 Task: Send an email with the signature Ella Clark with the subject 'Request for an interview' and the message 'I apologize for any errors on our end and would like to make it right.' from softage.1@softage.net to softage.9@softage.net,  softage.1@softage.net and softage.10@softage.net with CC to softage.2@softage.net with an attached document Audit_report.pdf
Action: Key pressed n
Screenshot: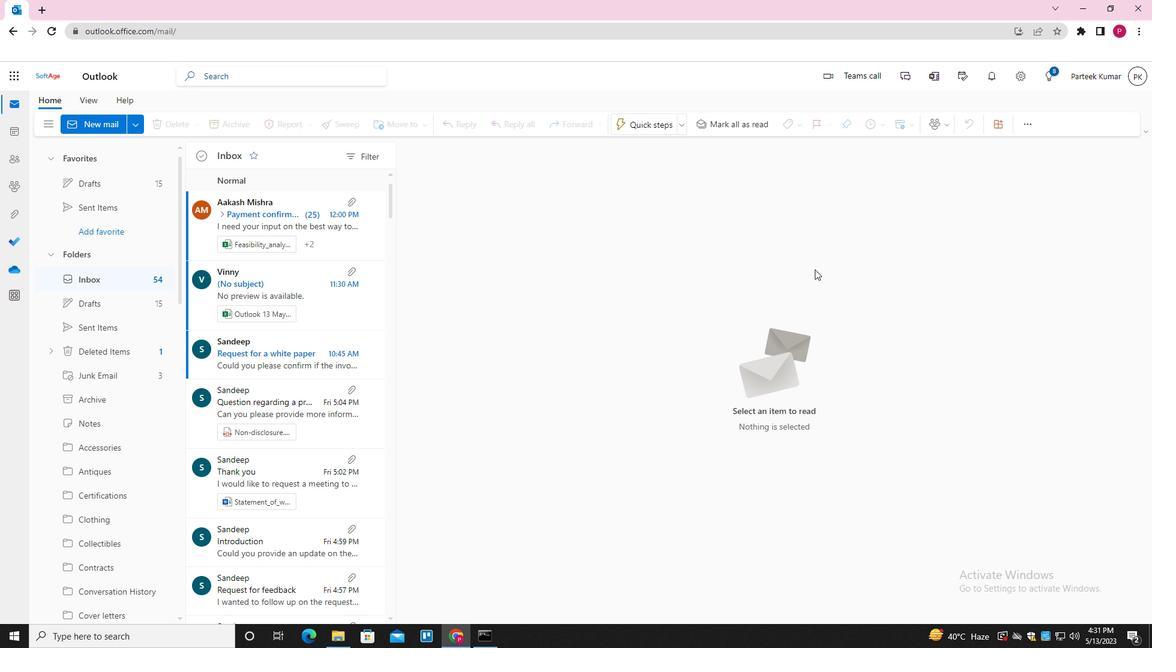 
Action: Mouse moved to (808, 123)
Screenshot: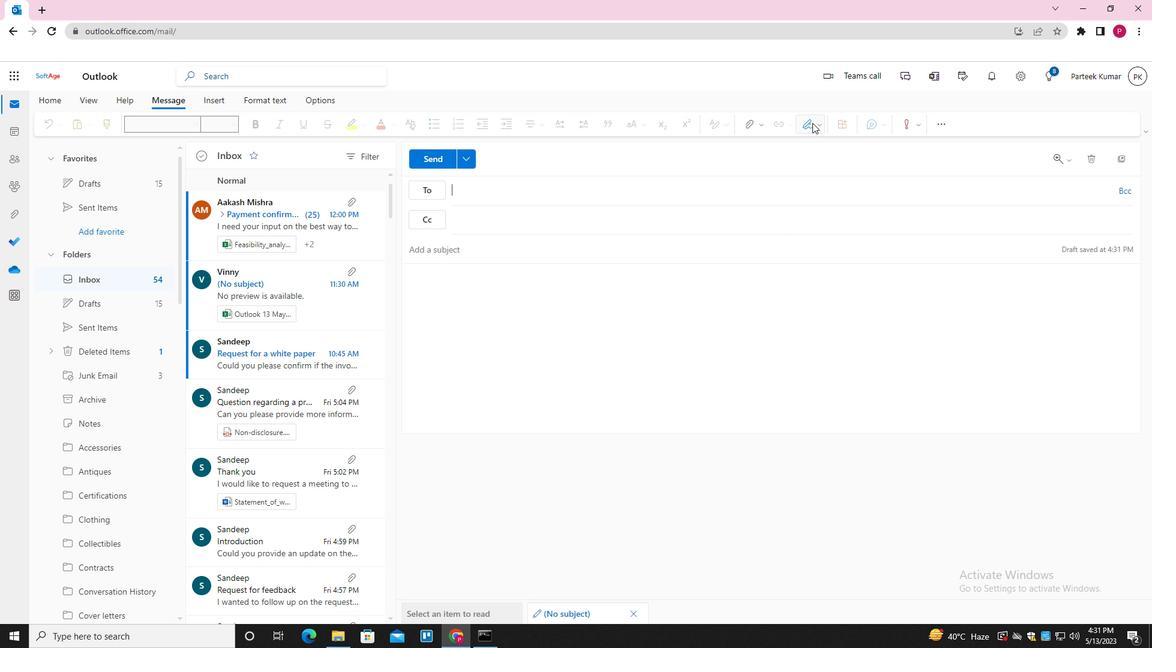 
Action: Mouse pressed left at (808, 123)
Screenshot: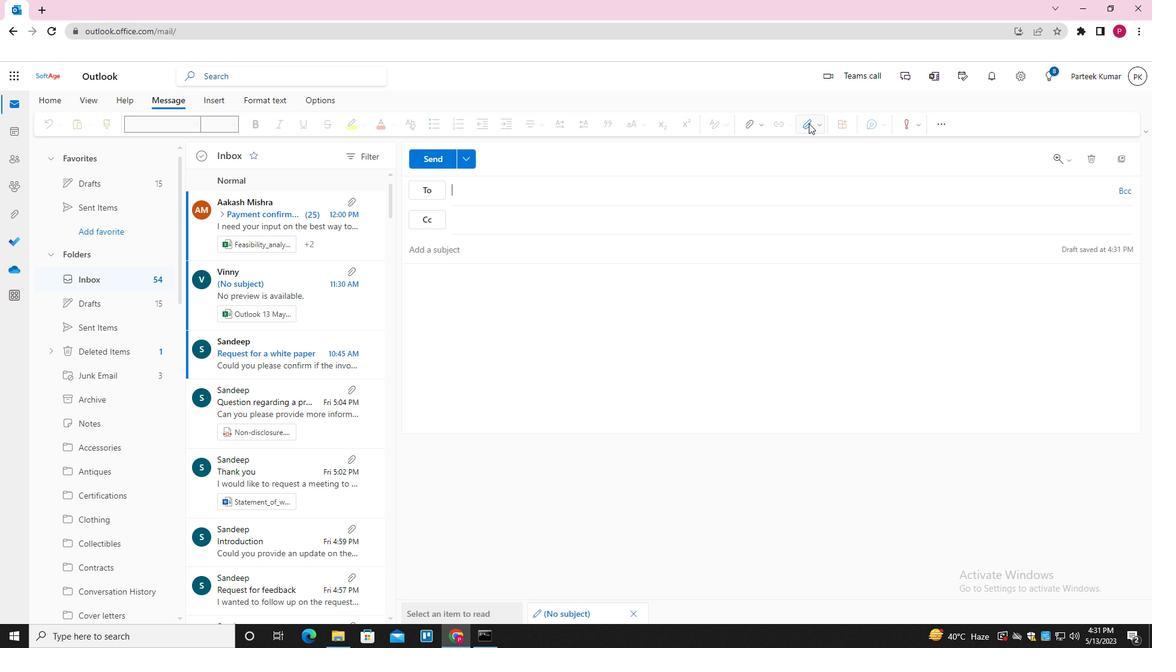 
Action: Mouse moved to (799, 170)
Screenshot: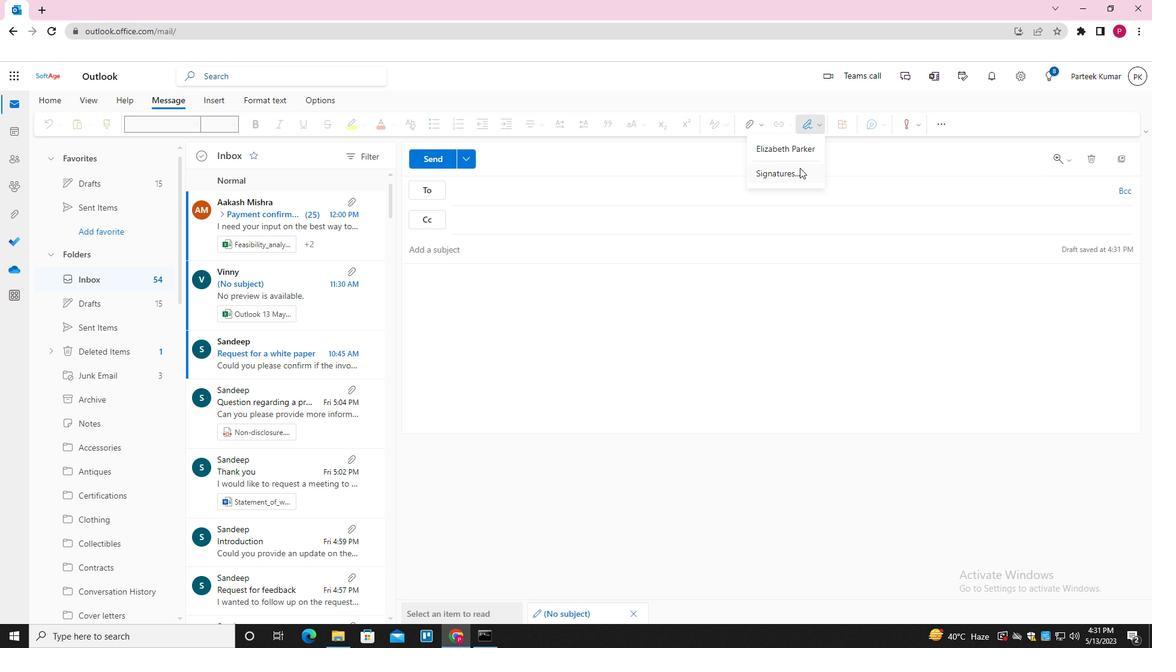 
Action: Mouse pressed left at (799, 170)
Screenshot: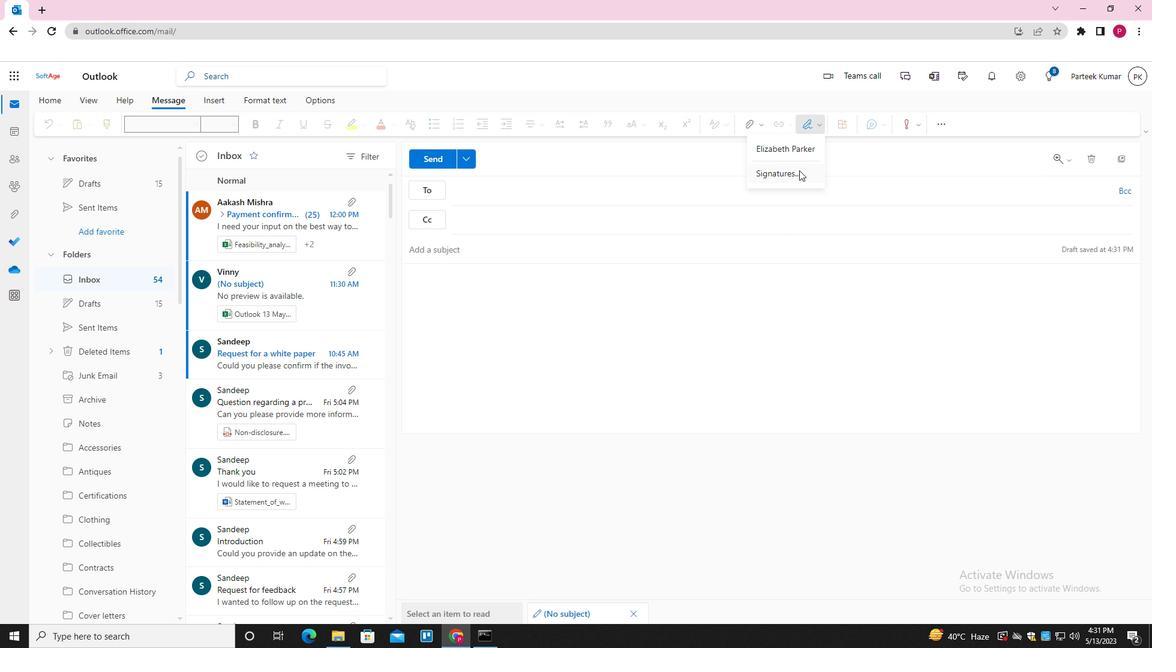 
Action: Mouse moved to (804, 221)
Screenshot: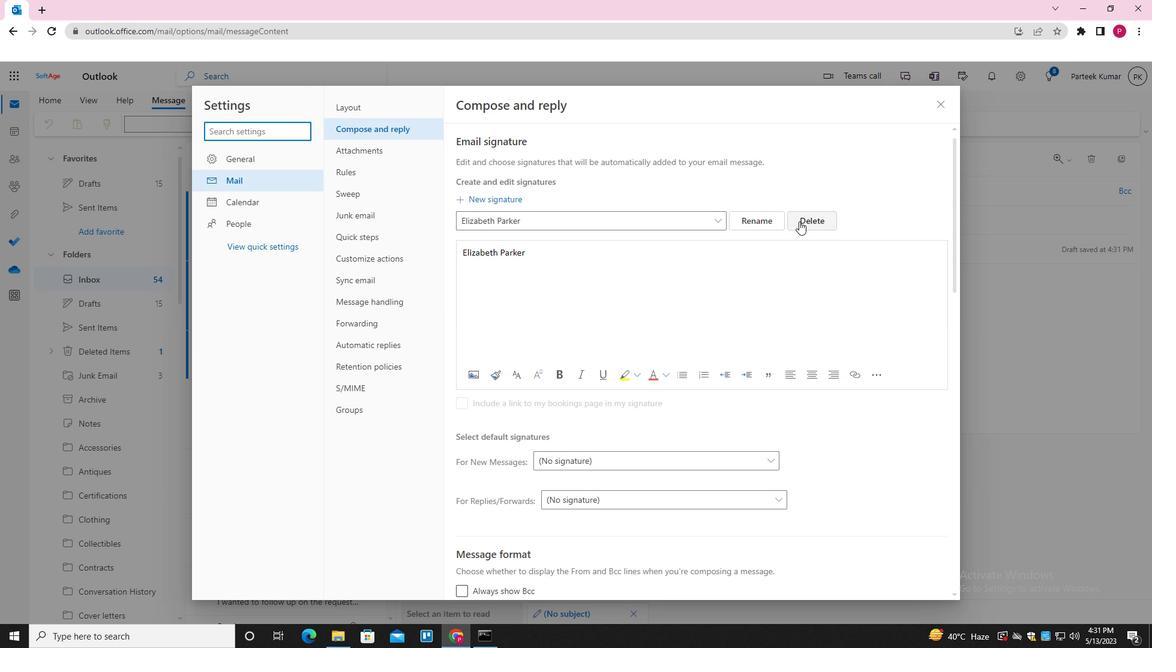 
Action: Mouse pressed left at (804, 221)
Screenshot: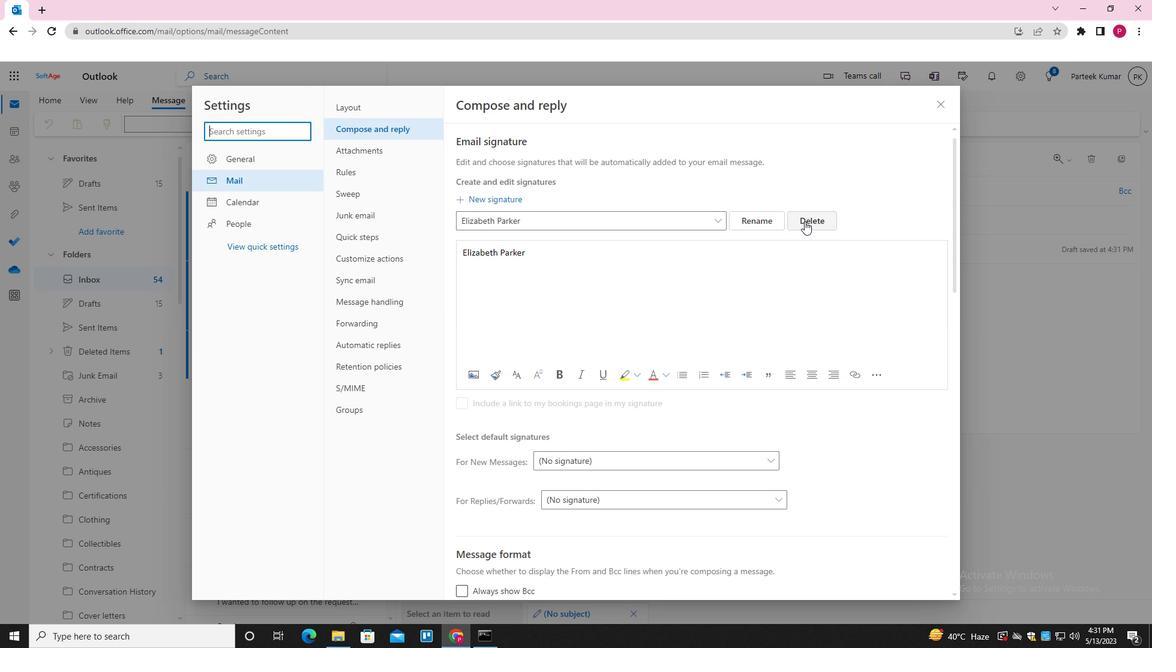 
Action: Mouse moved to (646, 224)
Screenshot: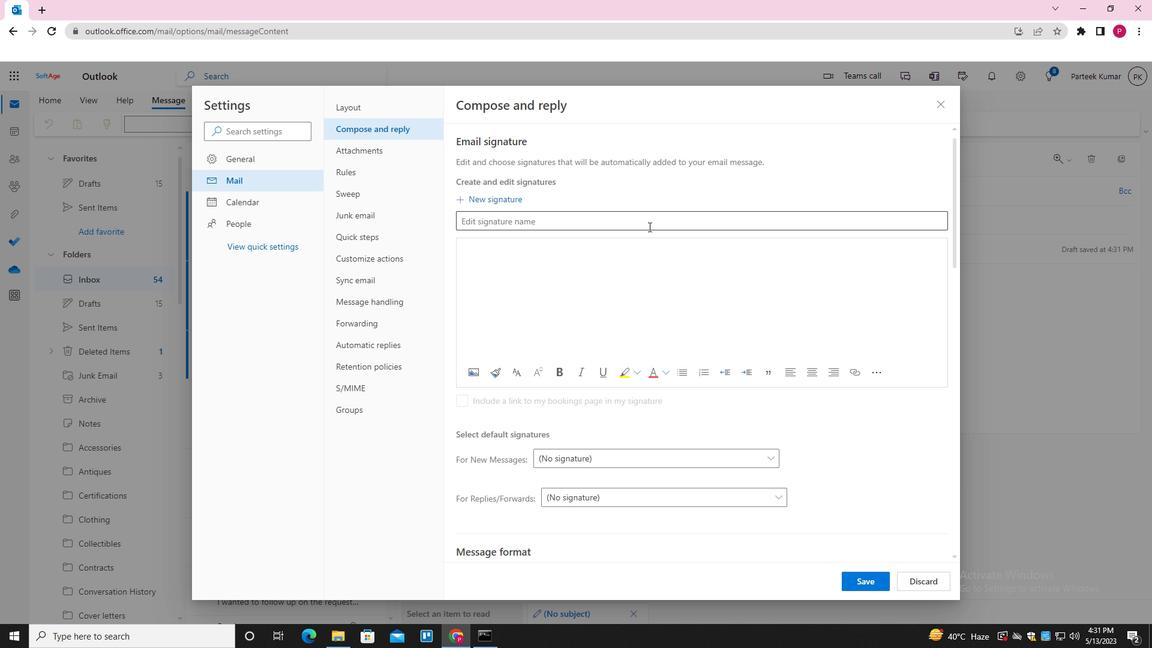 
Action: Mouse pressed left at (646, 224)
Screenshot: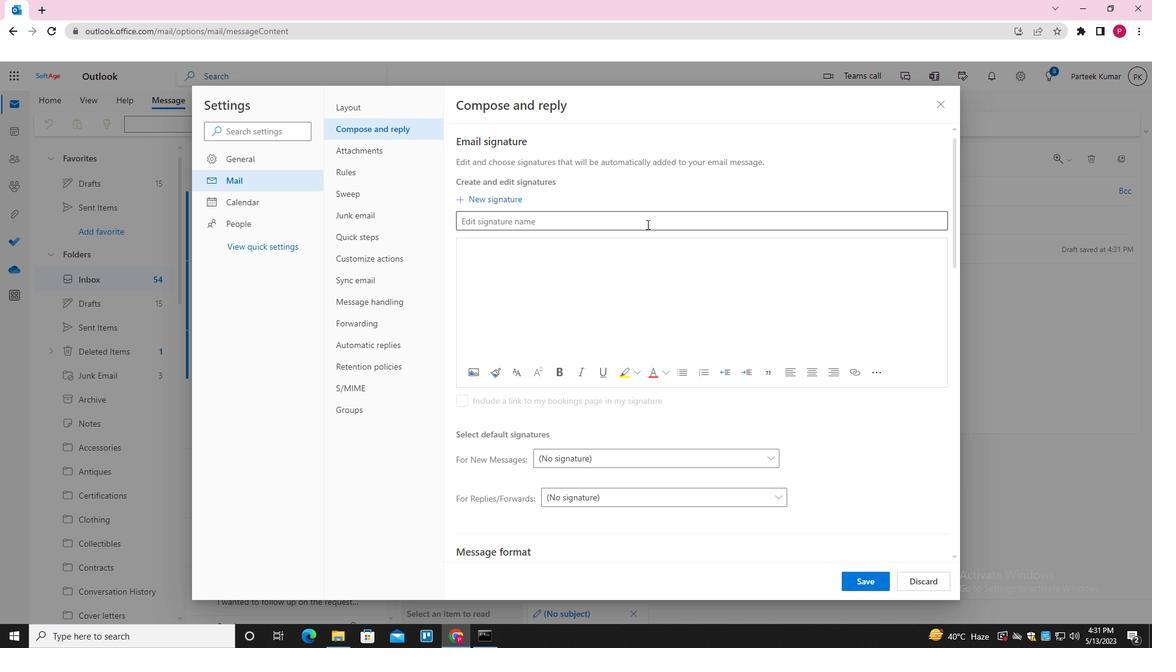 
Action: Key pressed <Key.shift>ELLA<Key.space><Key.shift>CLARK<Key.space><Key.tab><Key.shift>ELLA<Key.space><Key.shift>CLARK<Key.space>
Screenshot: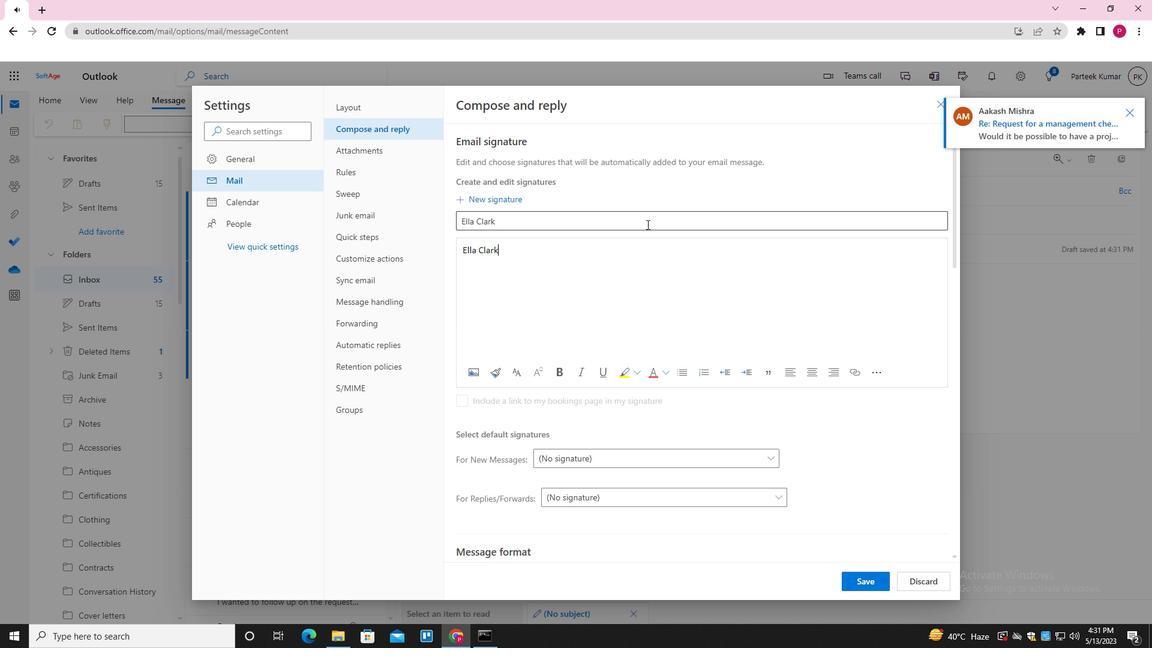 
Action: Mouse moved to (868, 582)
Screenshot: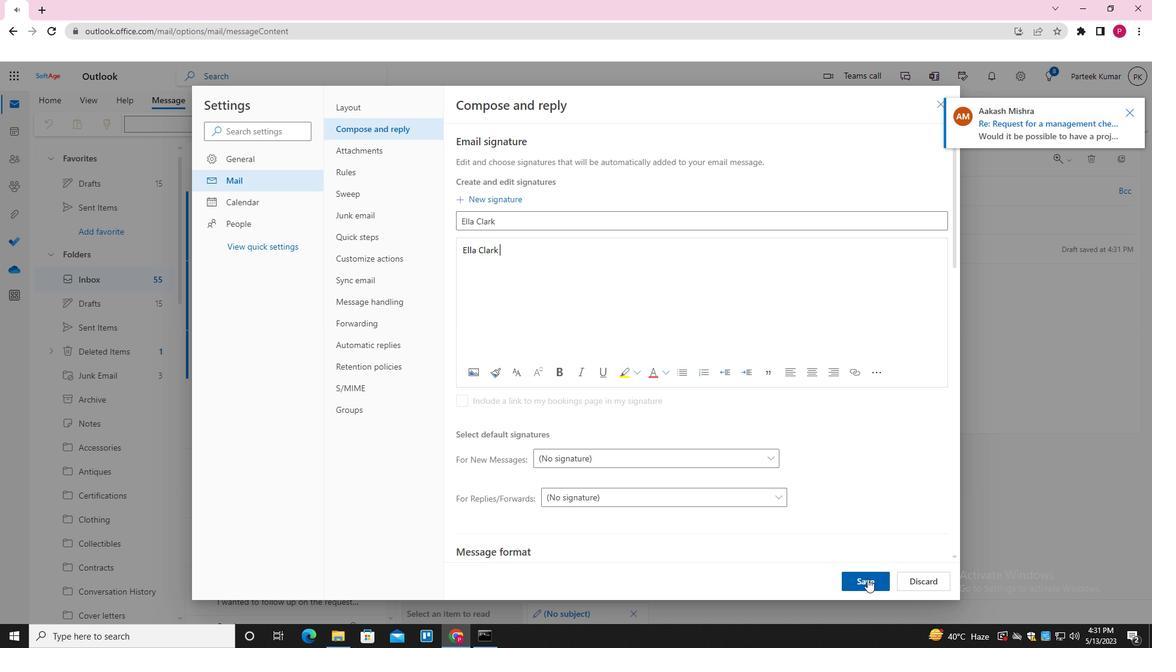 
Action: Mouse pressed left at (868, 582)
Screenshot: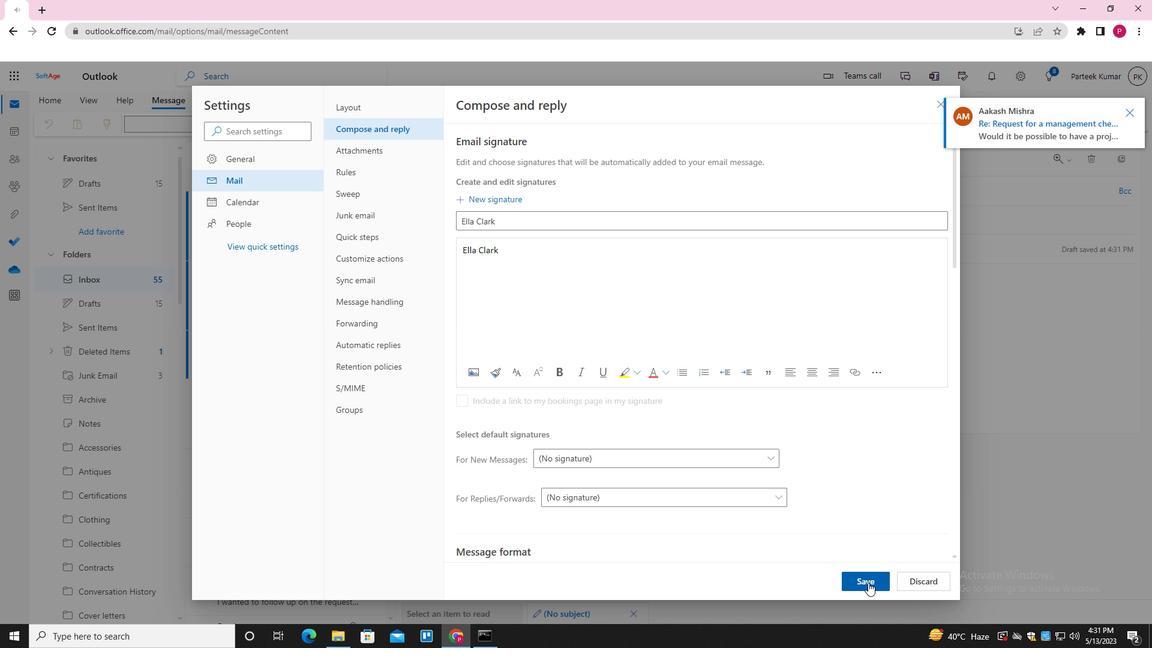 
Action: Mouse moved to (940, 105)
Screenshot: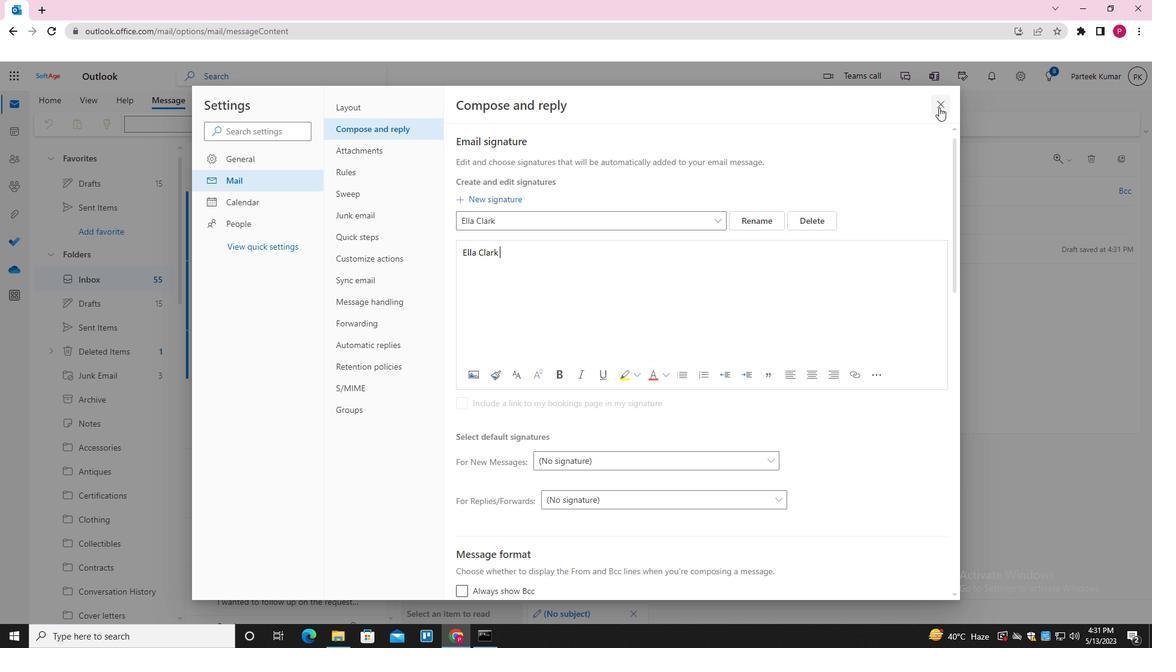 
Action: Mouse pressed left at (940, 105)
Screenshot: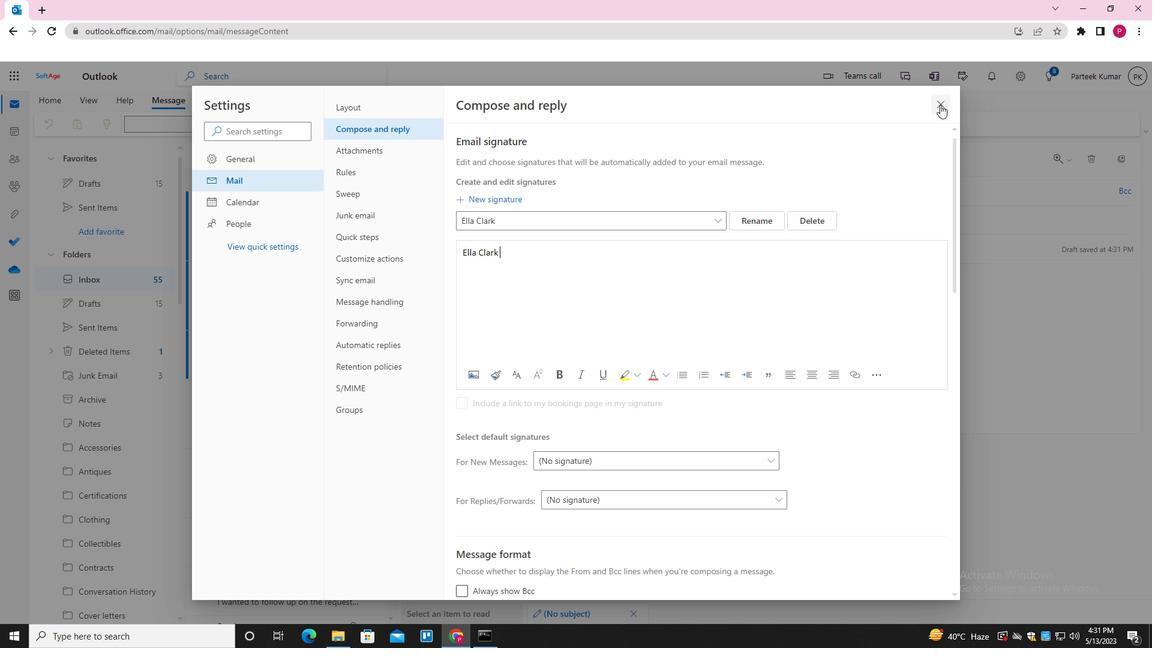 
Action: Mouse moved to (807, 124)
Screenshot: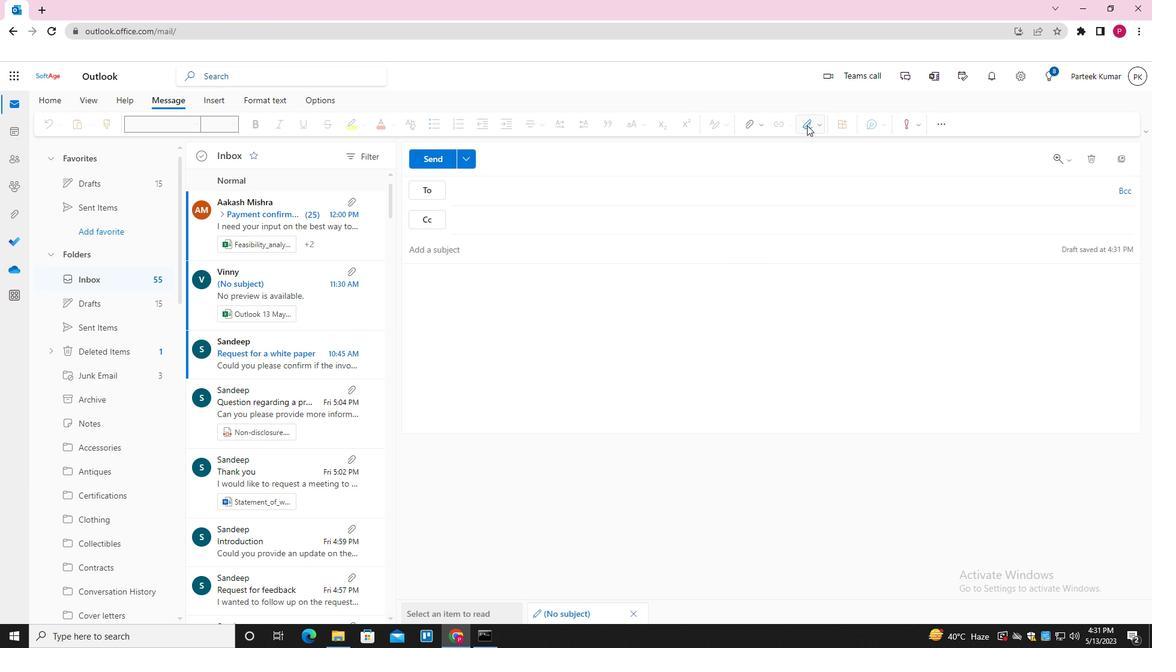
Action: Mouse pressed left at (807, 124)
Screenshot: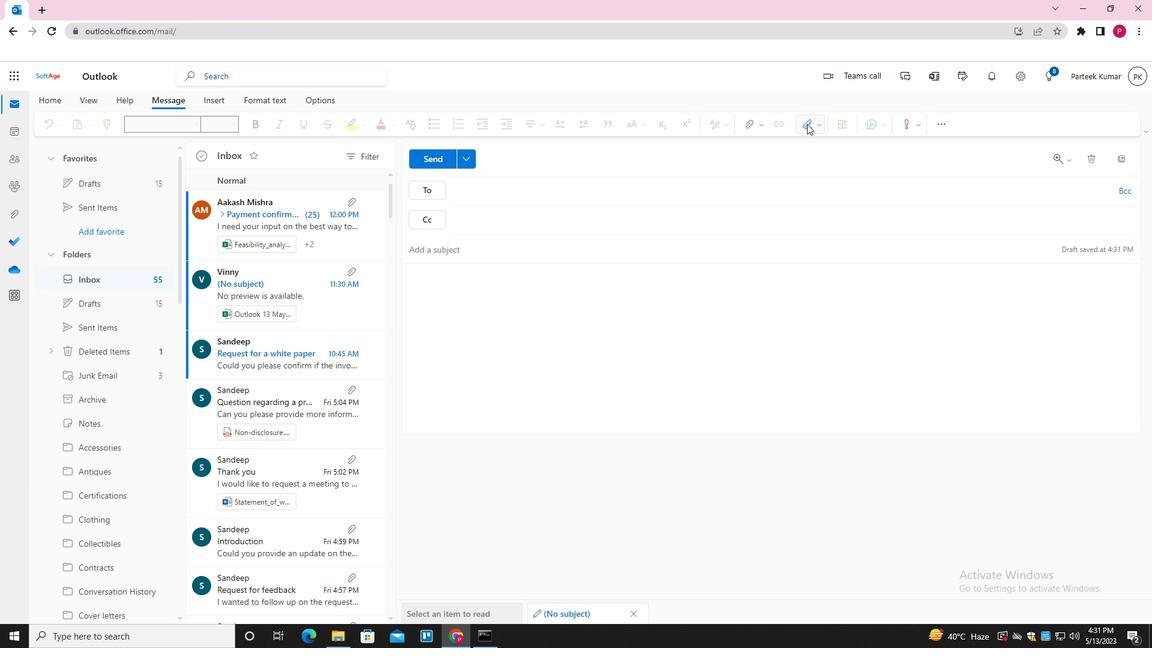 
Action: Mouse moved to (792, 147)
Screenshot: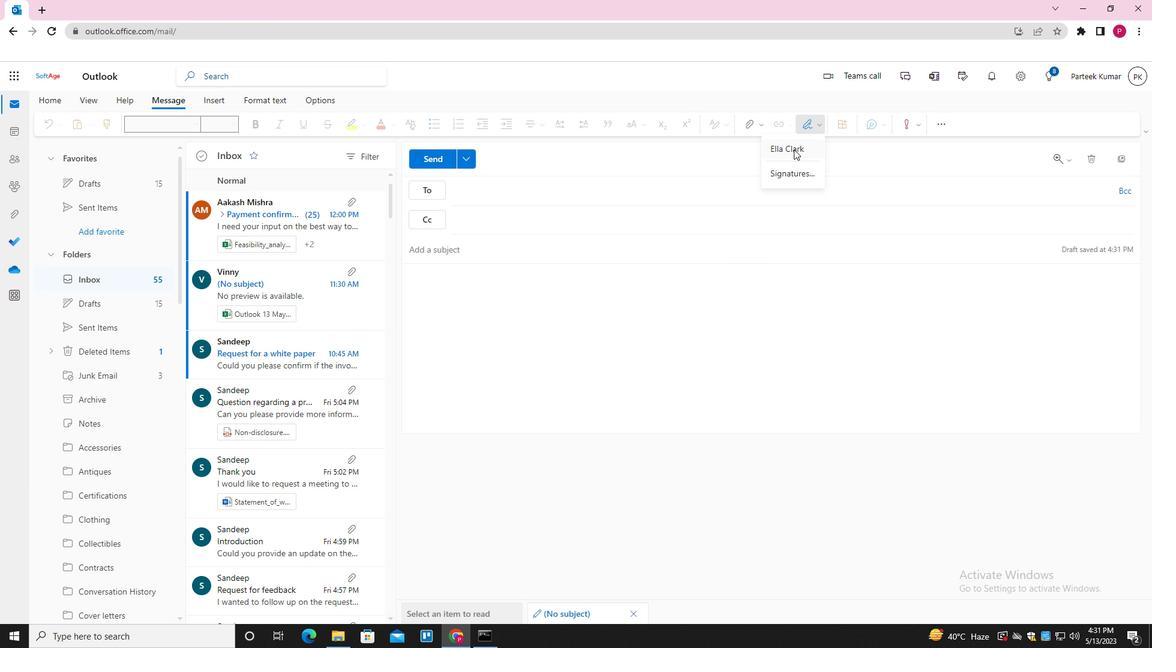 
Action: Mouse pressed left at (792, 147)
Screenshot: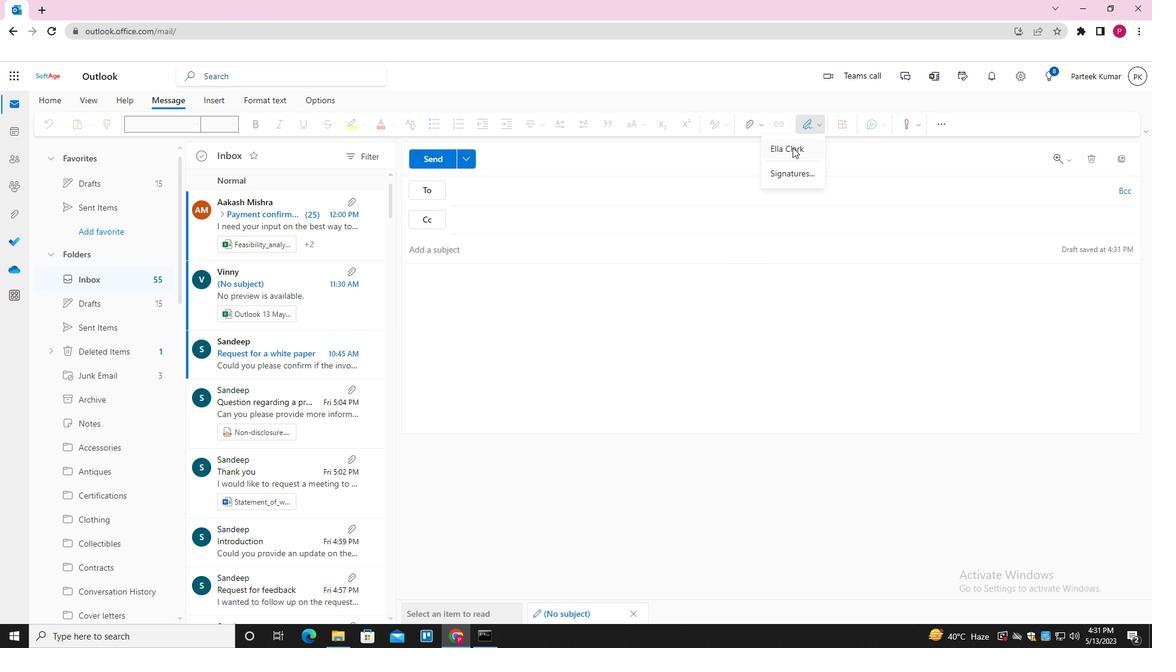 
Action: Mouse moved to (521, 246)
Screenshot: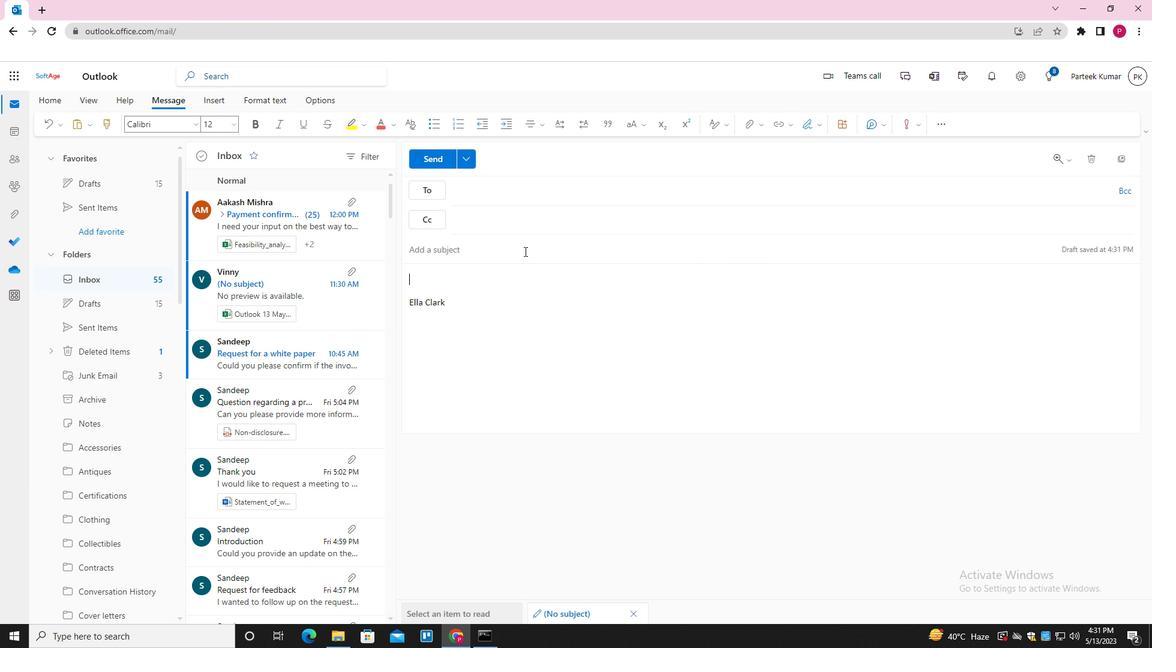 
Action: Mouse pressed left at (521, 246)
Screenshot: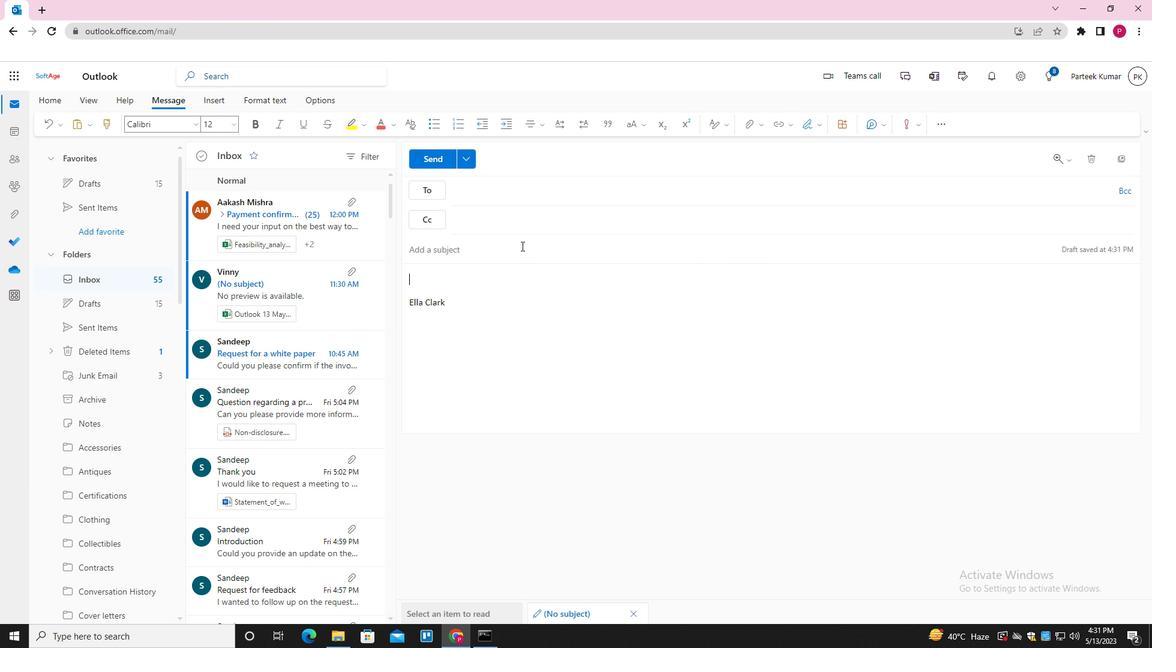 
Action: Key pressed <Key.shift>REQUEST<Key.space>FOR<Key.space>AN<Key.space>INTERVIEW<Key.space><Key.tab><Key.shift_r>I<Key.space>APOLOGIZE<Key.space>FOR<Key.space>ANY<Key.space>ERRORS<Key.space>ON<Key.space>OUR<Key.space>END<Key.space>AND<Key.space>WOULD<Key.space>LIKE<Key.space>TO<Key.space>N<Key.backspace>MAKE<Key.space>IT<Key.space>RIGHT<Key.space>
Screenshot: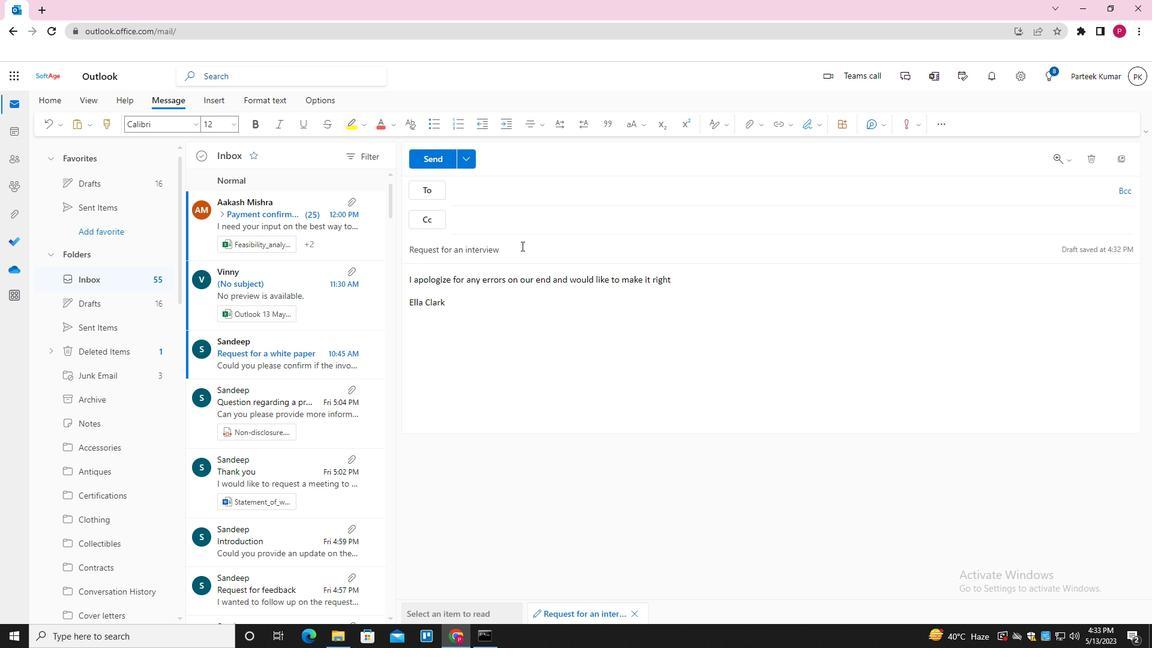 
Action: Mouse moved to (522, 189)
Screenshot: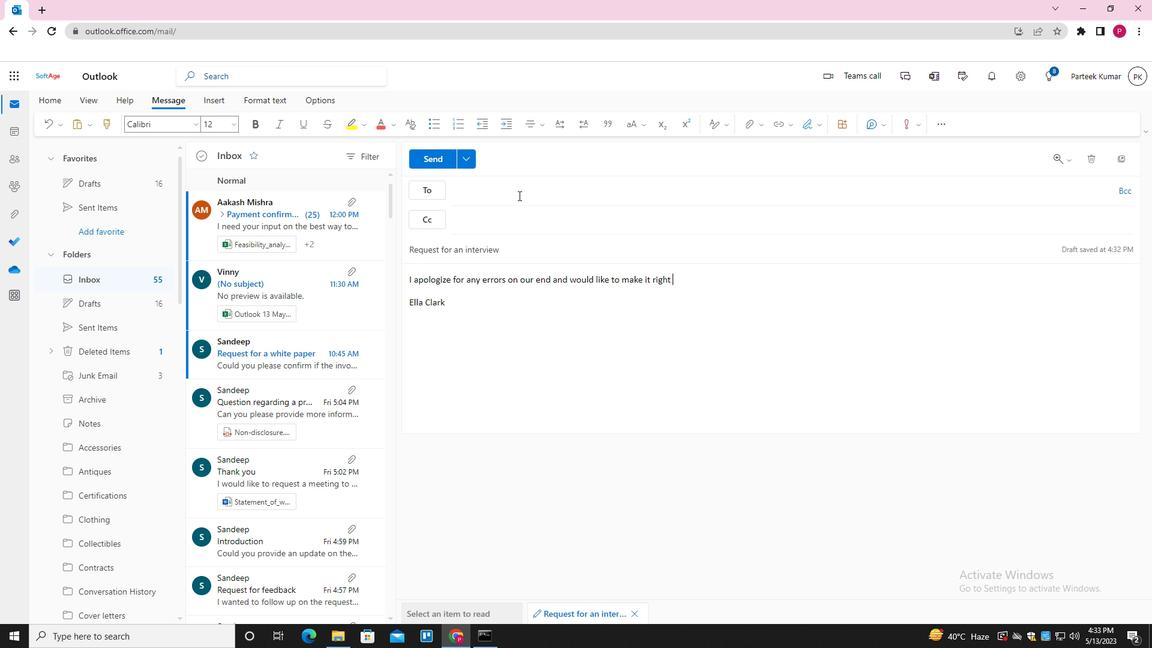 
Action: Mouse pressed left at (522, 189)
Screenshot: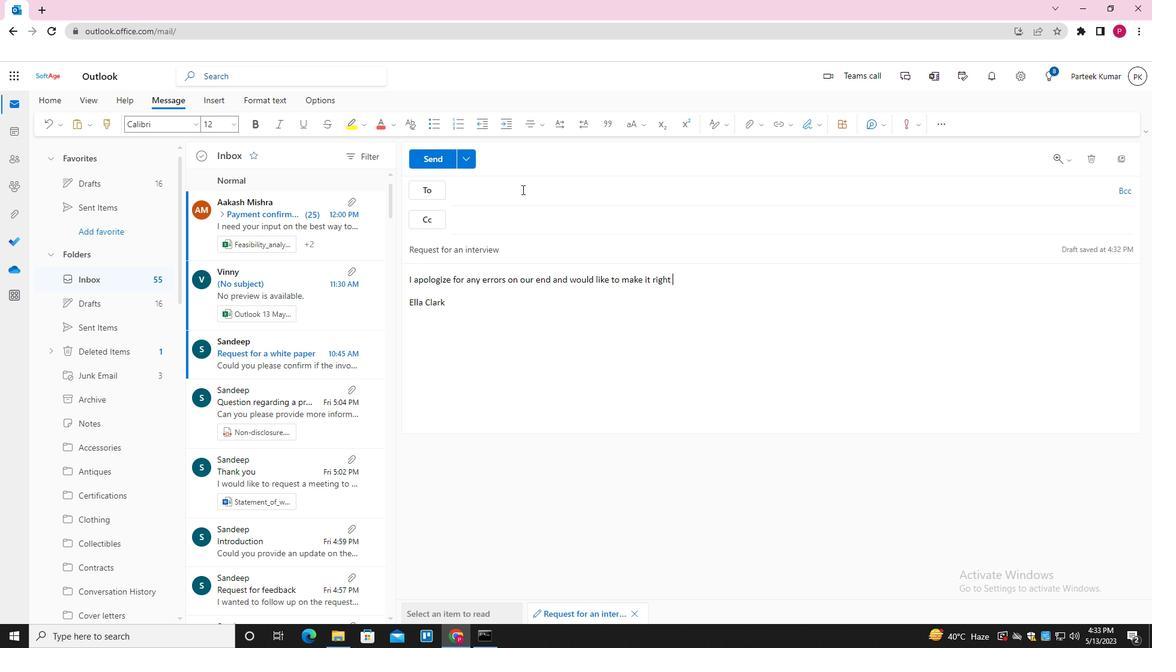 
Action: Key pressed SOFTAGE.9<Key.shift>@SOFTAGE.NET<Key.enter>SOFTAGE.1<Key.shift>@SOFTAGE.NET<Key.enter>SOFTAGE.NET<Key.shift>@SOFTAGE.NET<Key.enter>
Screenshot: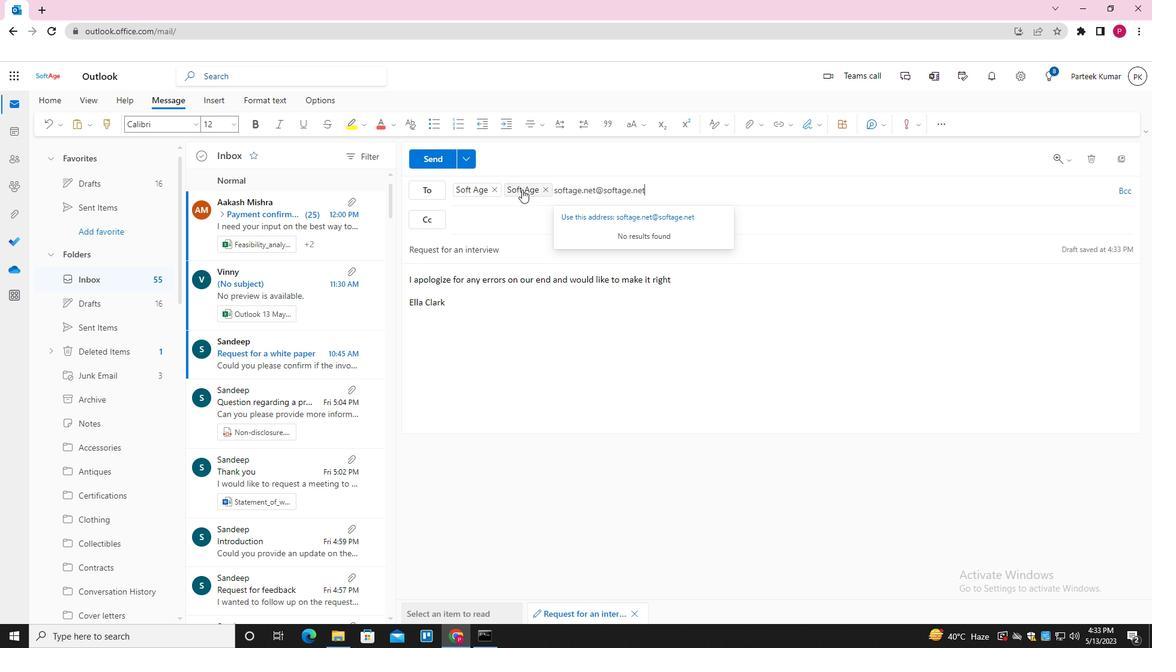
Action: Mouse moved to (657, 217)
Screenshot: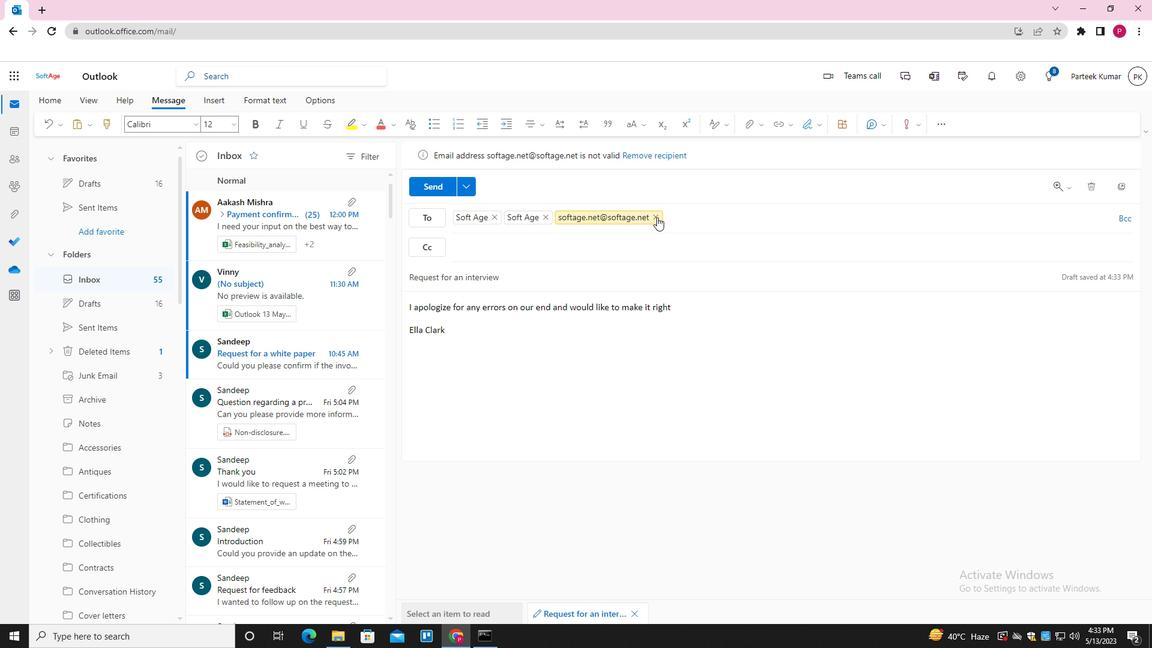 
Action: Mouse pressed left at (657, 217)
Screenshot: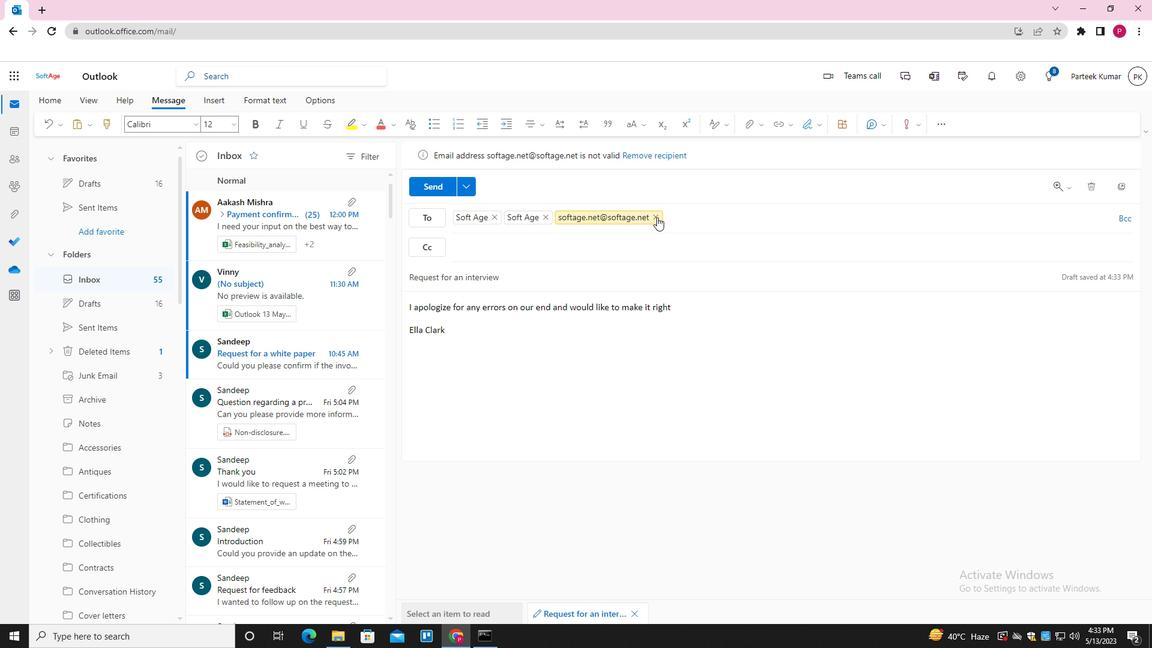 
Action: Mouse moved to (577, 191)
Screenshot: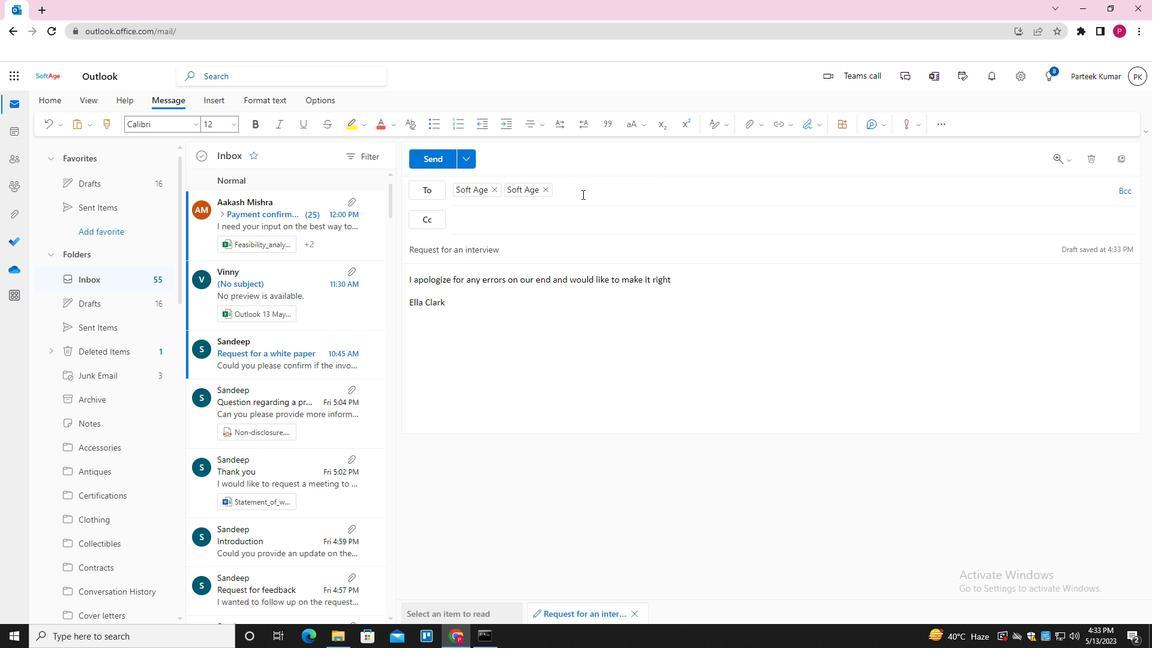 
Action: Key pressed SOFTAGE.10<Key.enter><Key.tab>SOFTAGE.2<Key.down><Key.down><Key.enter>
Screenshot: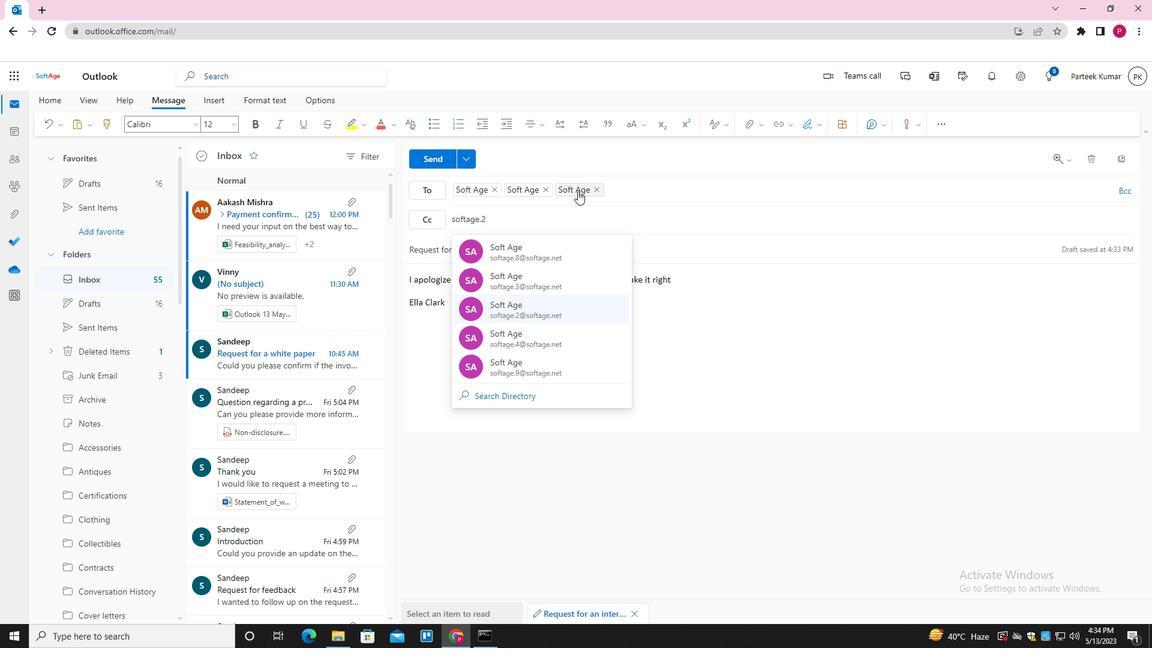 
Action: Mouse moved to (744, 126)
Screenshot: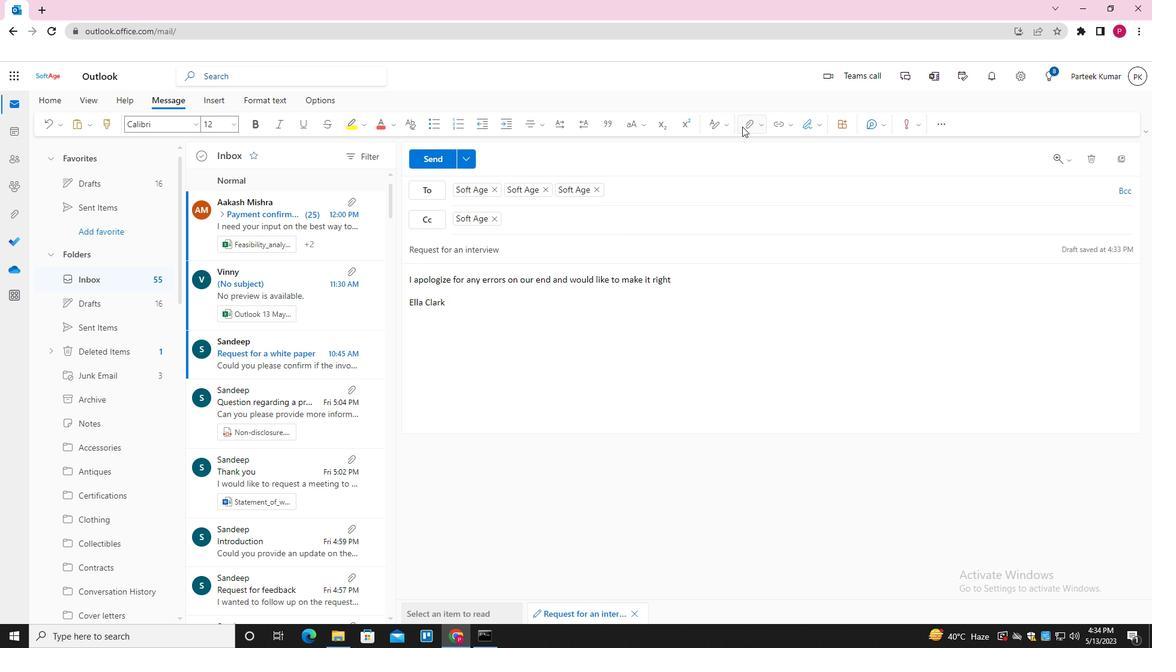 
Action: Mouse pressed left at (744, 126)
Screenshot: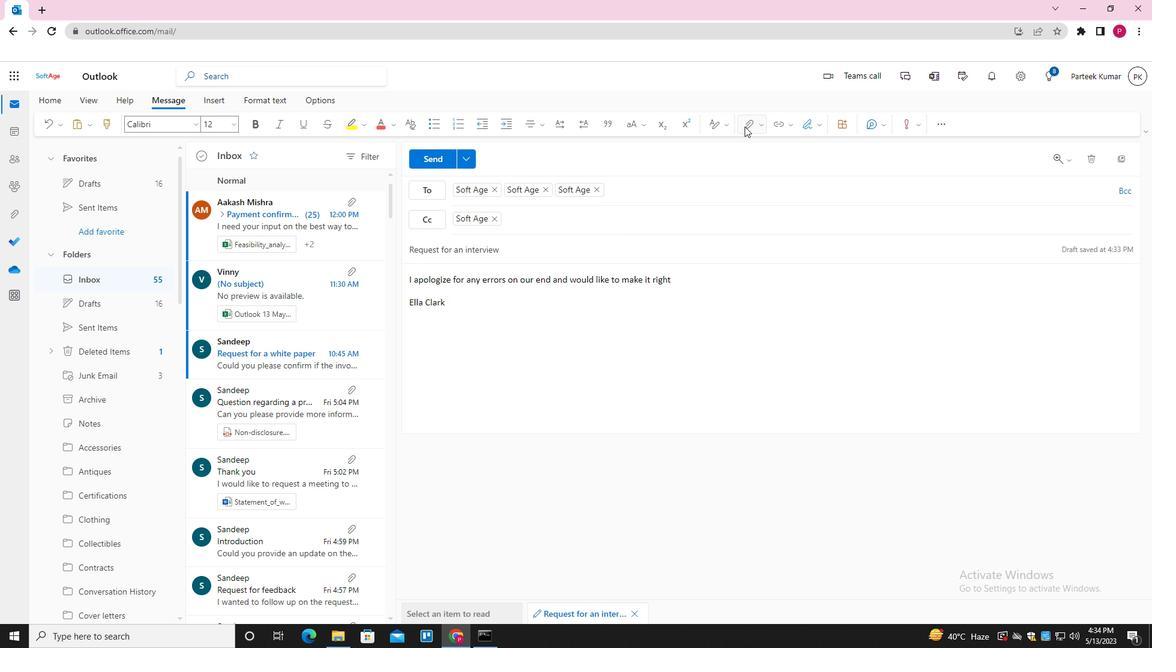 
Action: Mouse moved to (680, 143)
Screenshot: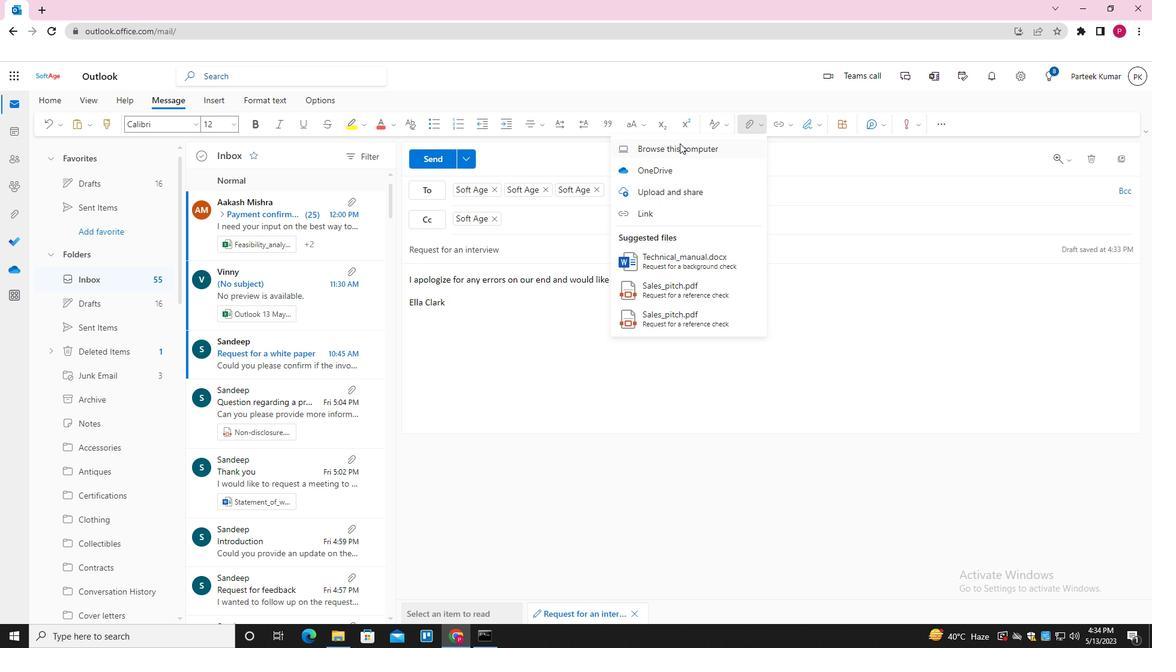 
Action: Mouse pressed left at (680, 143)
Screenshot: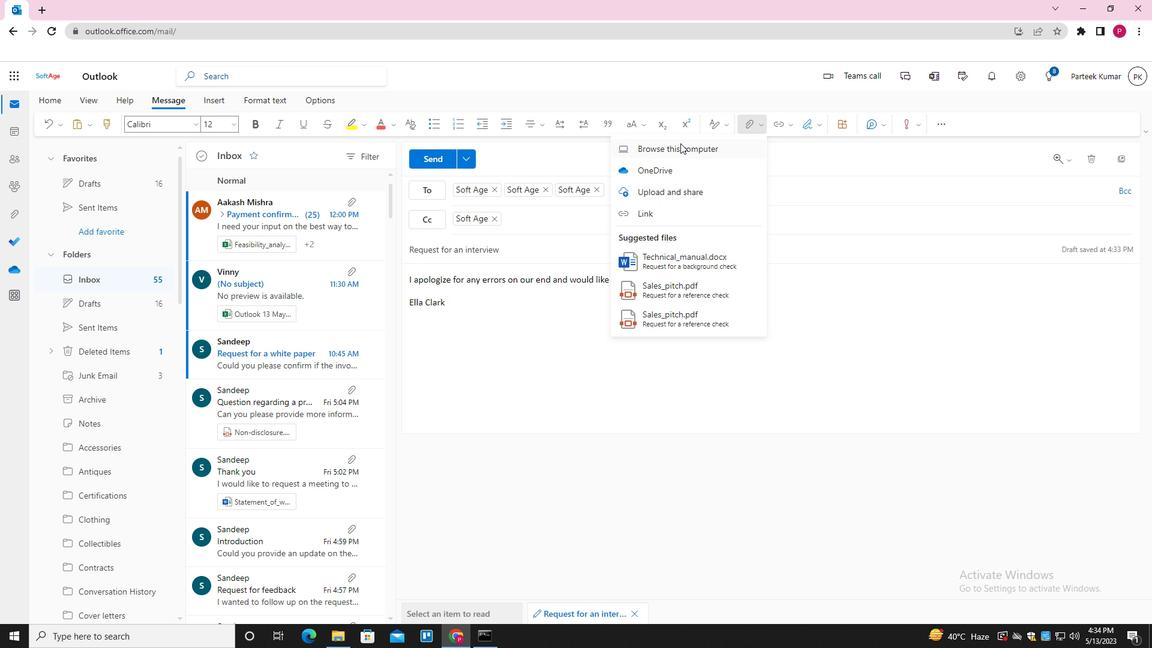 
Action: Mouse moved to (187, 90)
Screenshot: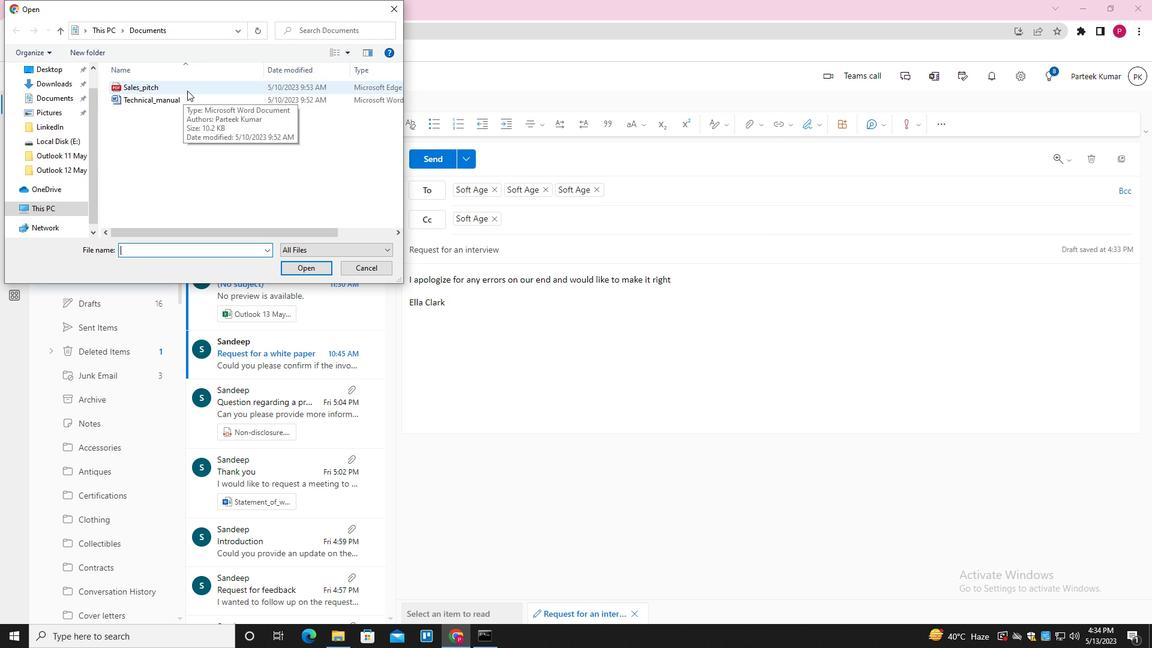 
Action: Mouse pressed left at (187, 90)
Screenshot: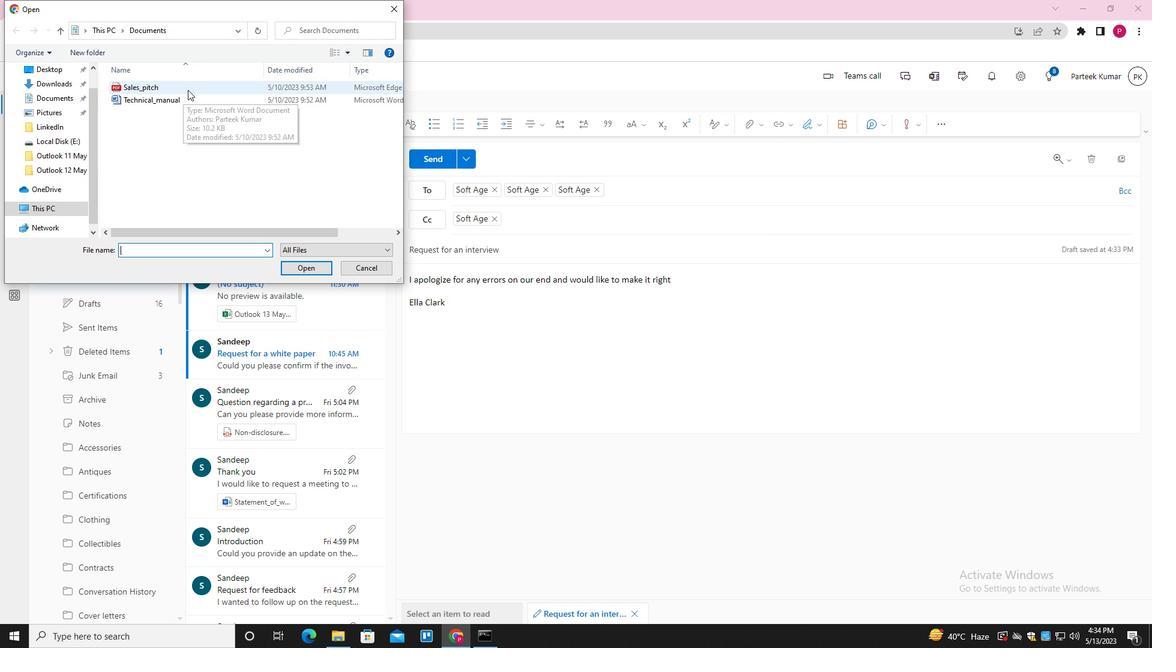 
Action: Key pressed <Key.f2><Key.shift>AUDIT<Key.shift_r>_REPORT
Screenshot: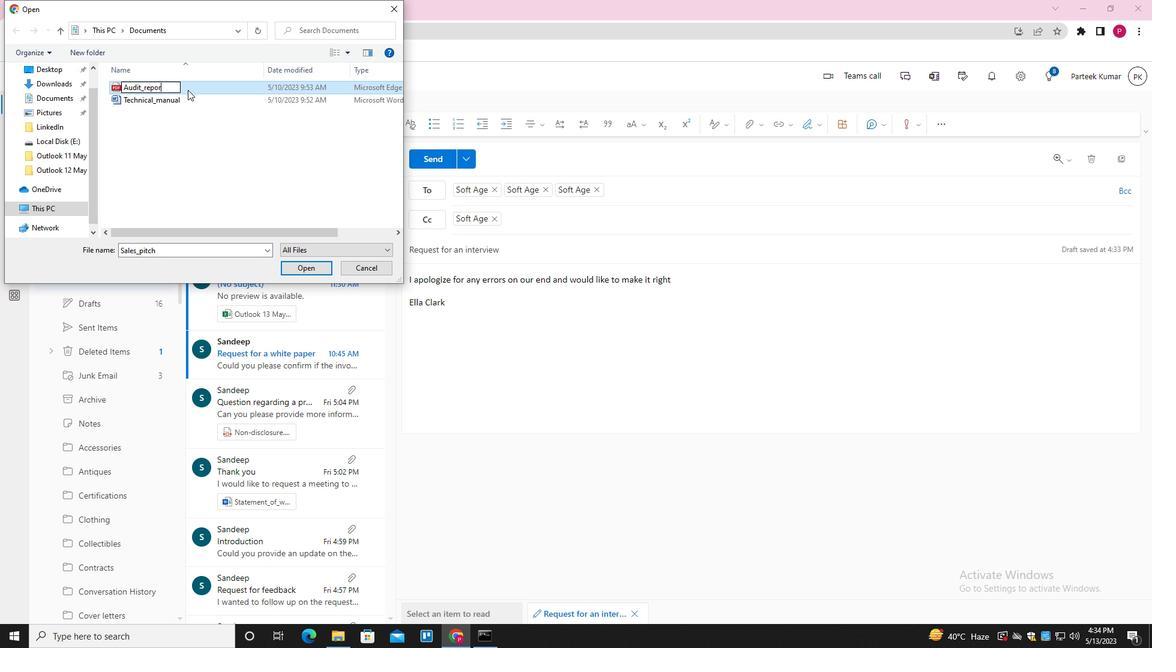
Action: Mouse moved to (253, 191)
Screenshot: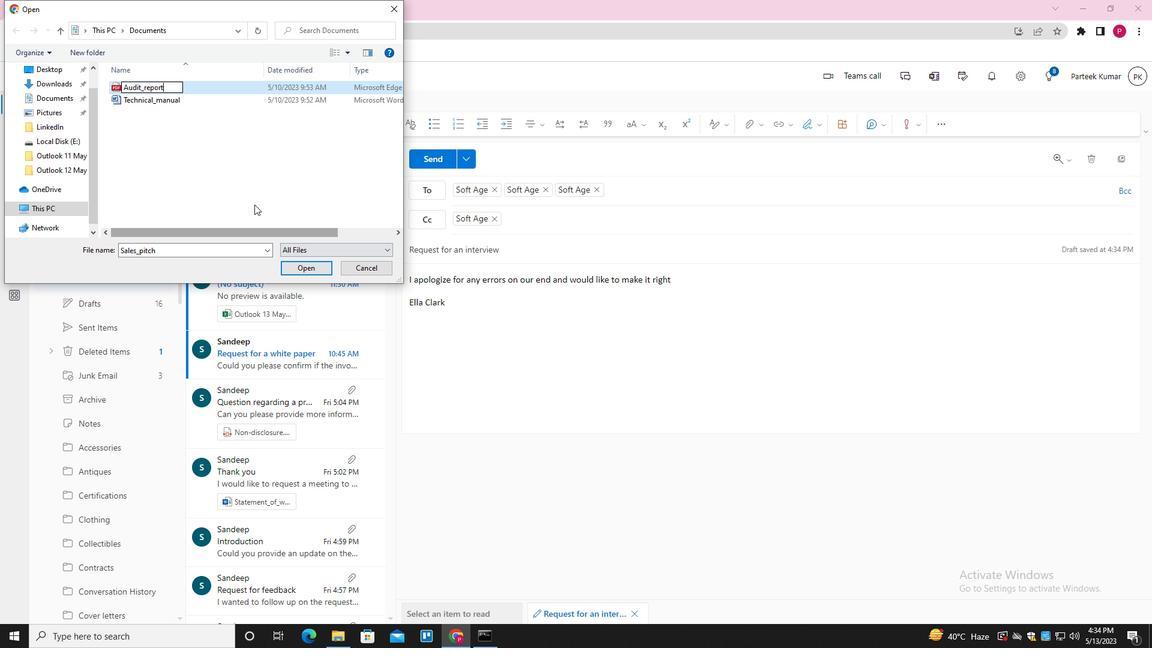 
Action: Key pressed <Key.enter>
Screenshot: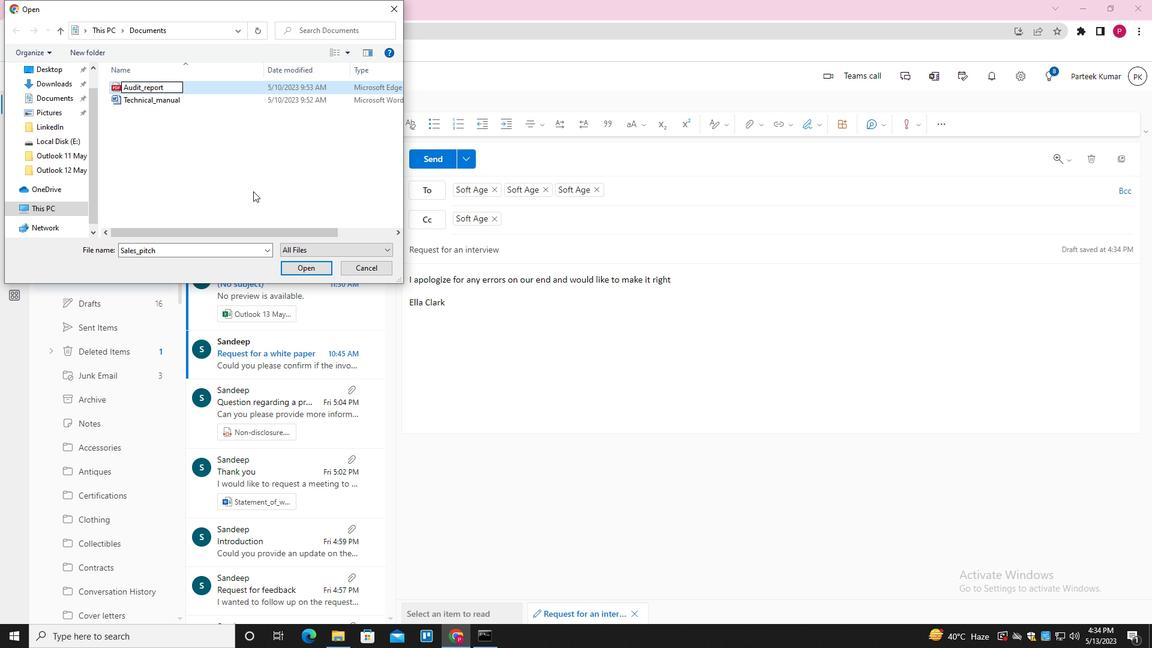 
Action: Mouse moved to (210, 88)
Screenshot: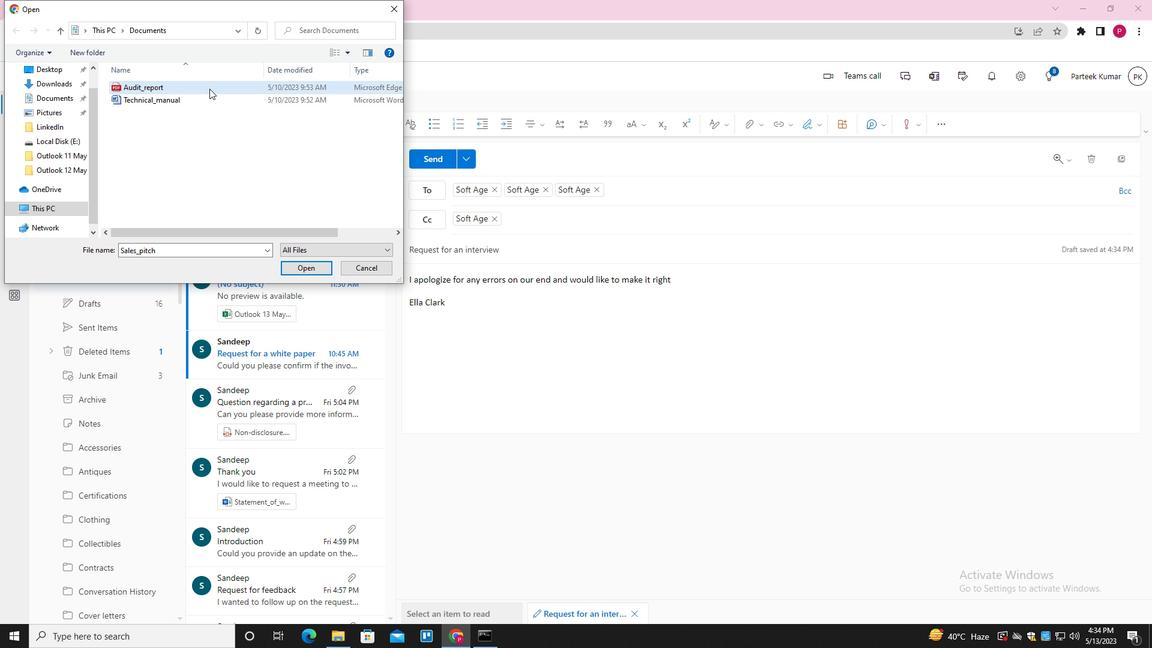 
Action: Mouse pressed left at (210, 88)
Screenshot: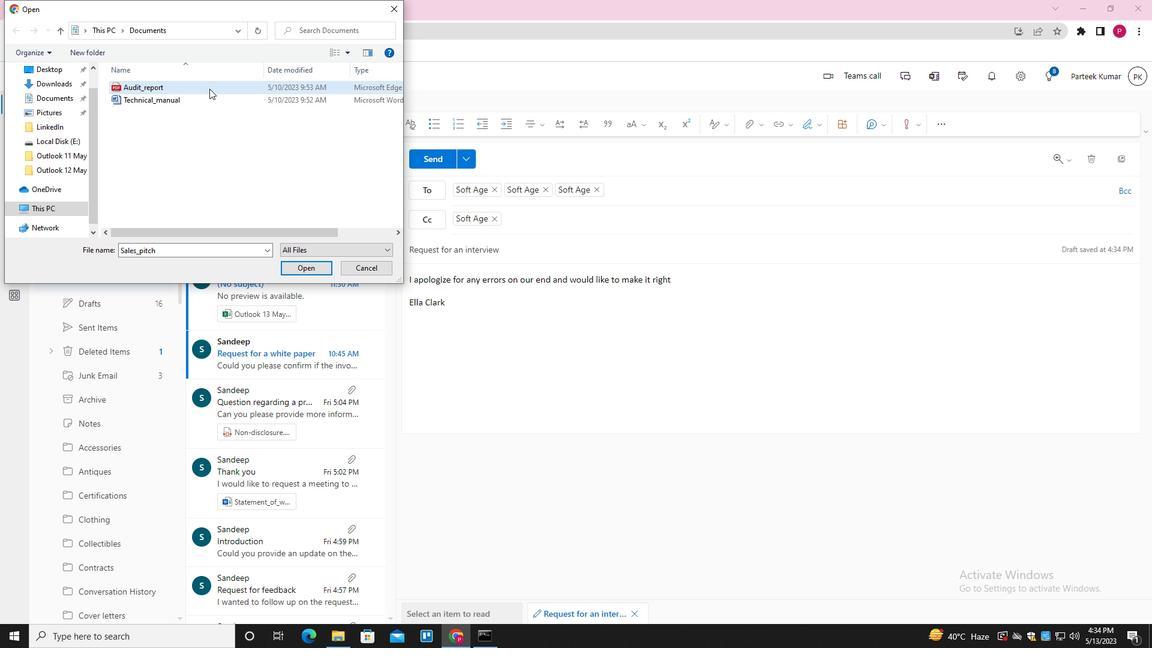 
Action: Mouse moved to (313, 267)
Screenshot: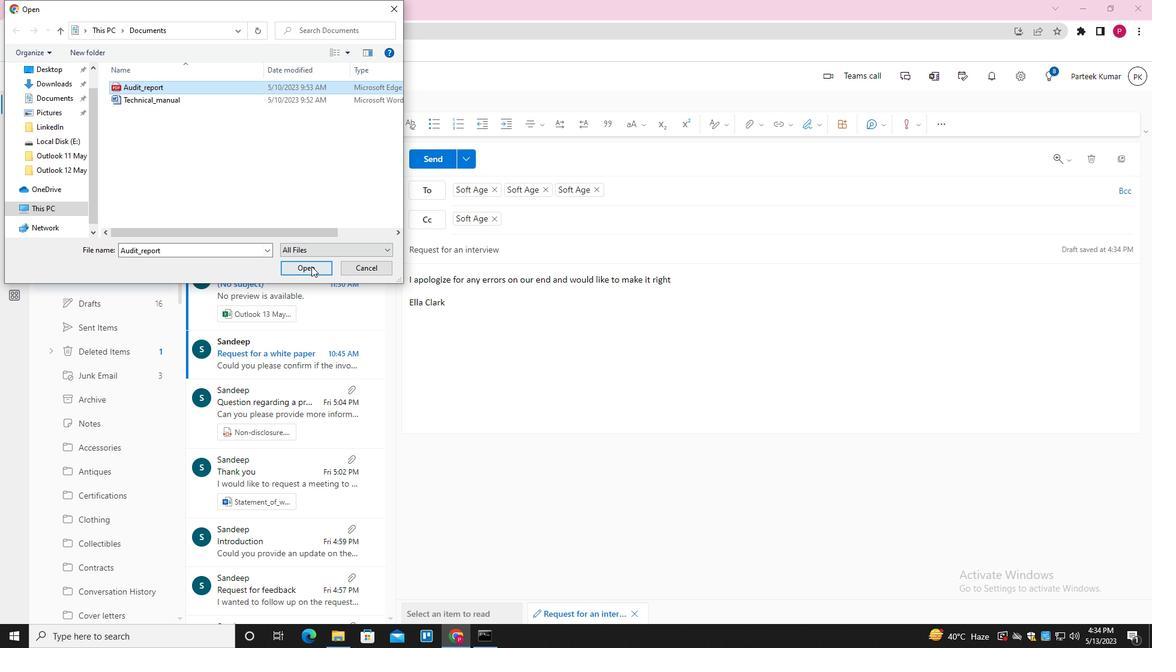 
Action: Mouse pressed left at (313, 267)
Screenshot: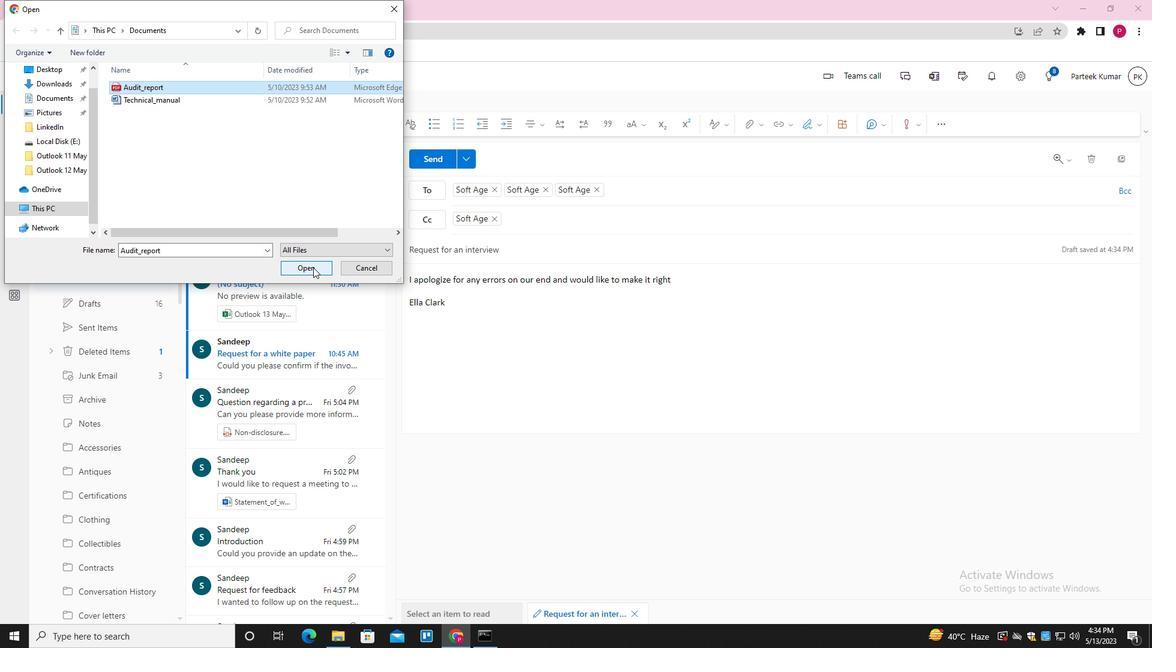 
Action: Mouse moved to (430, 163)
Screenshot: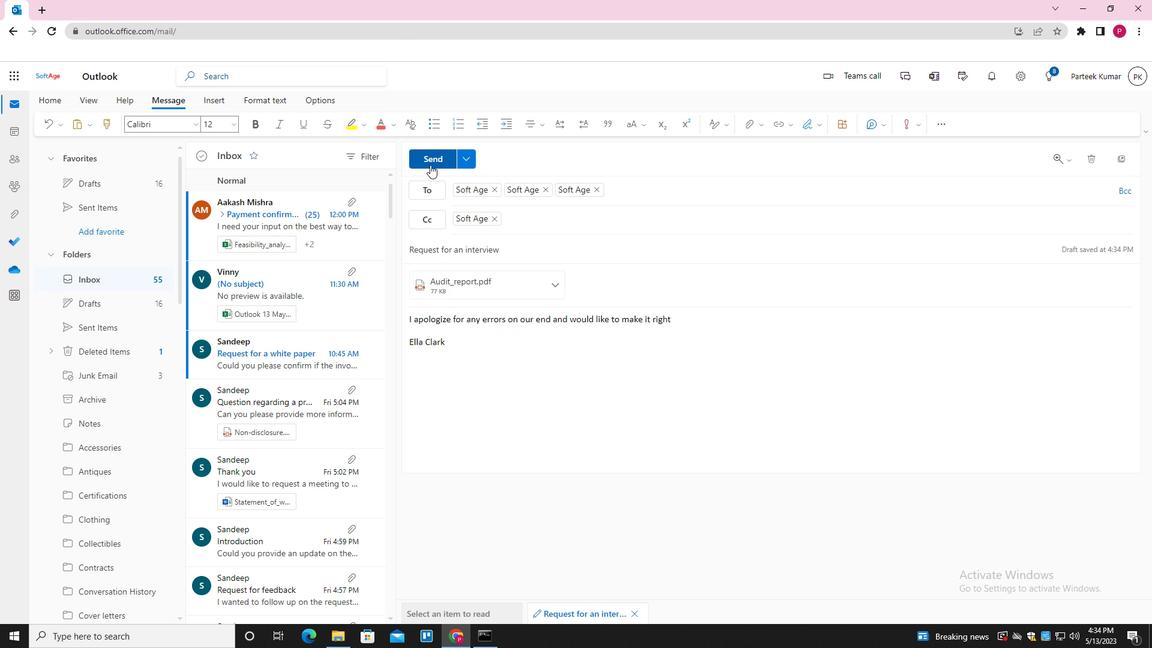 
Action: Mouse pressed left at (430, 163)
Screenshot: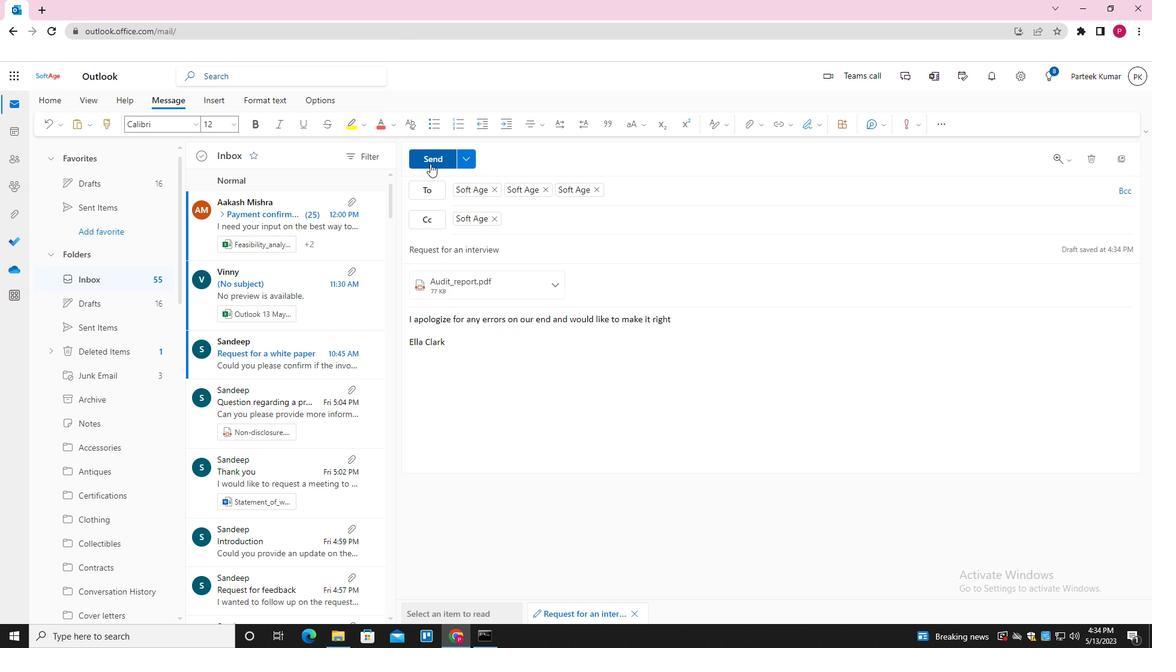 
Action: Mouse moved to (465, 400)
Screenshot: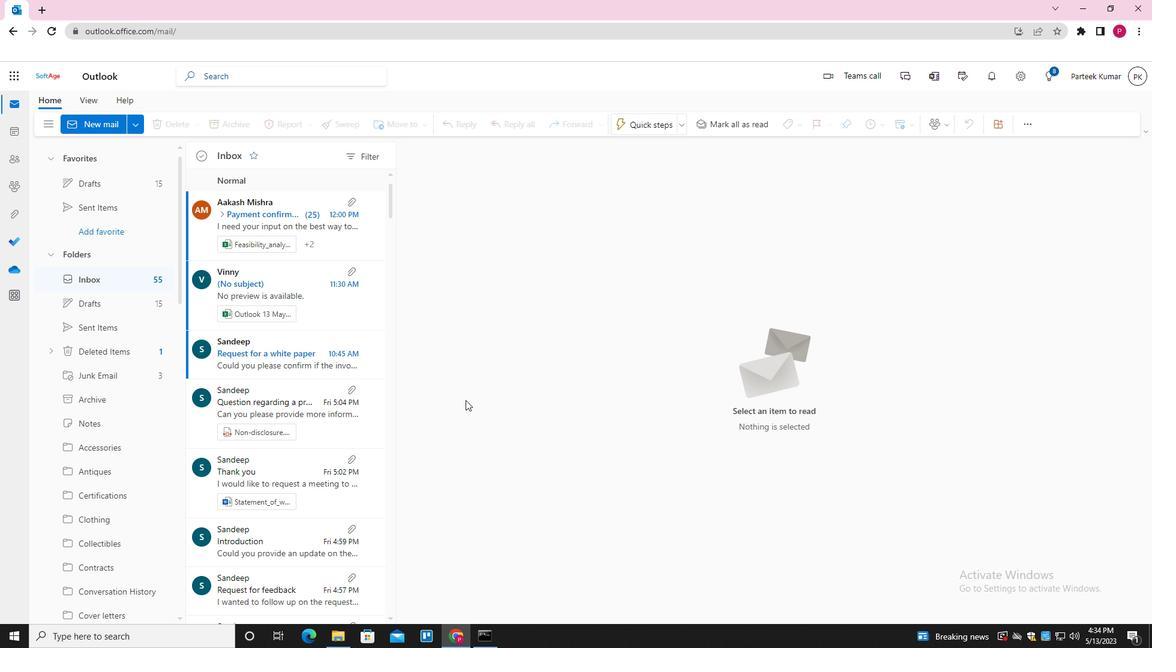 
